 Task: Add Sprouts Lemon Snaps to the cart.
Action: Mouse pressed left at (24, 74)
Screenshot: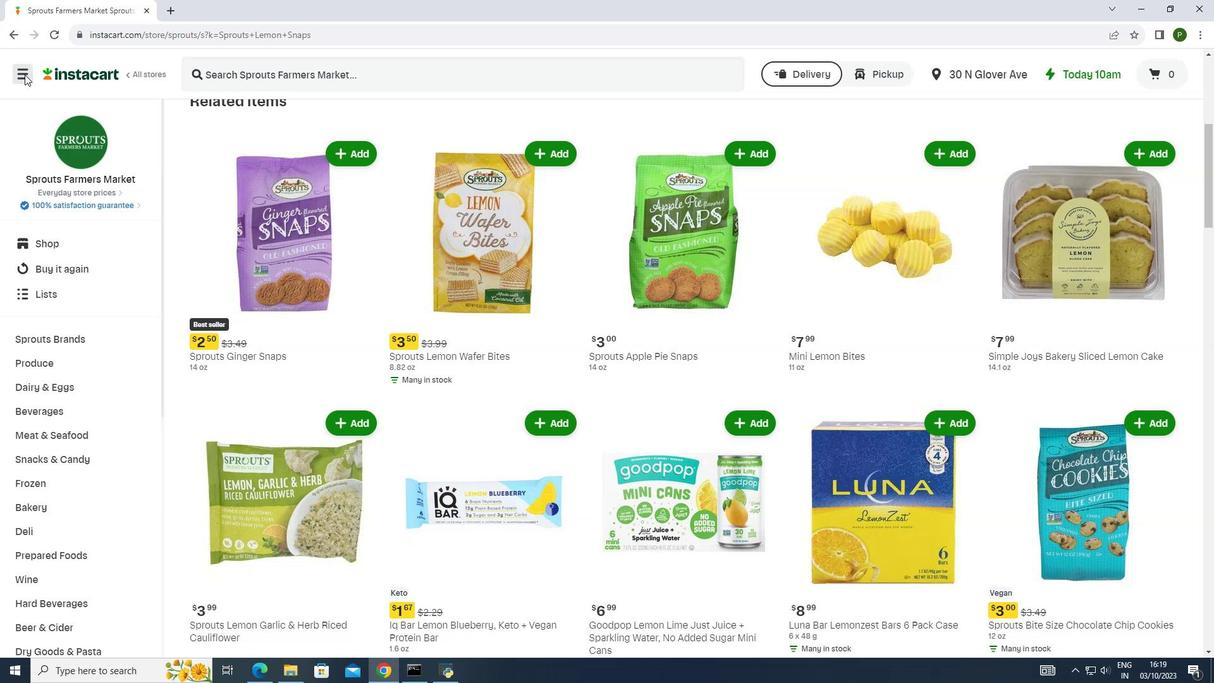
Action: Mouse moved to (73, 328)
Screenshot: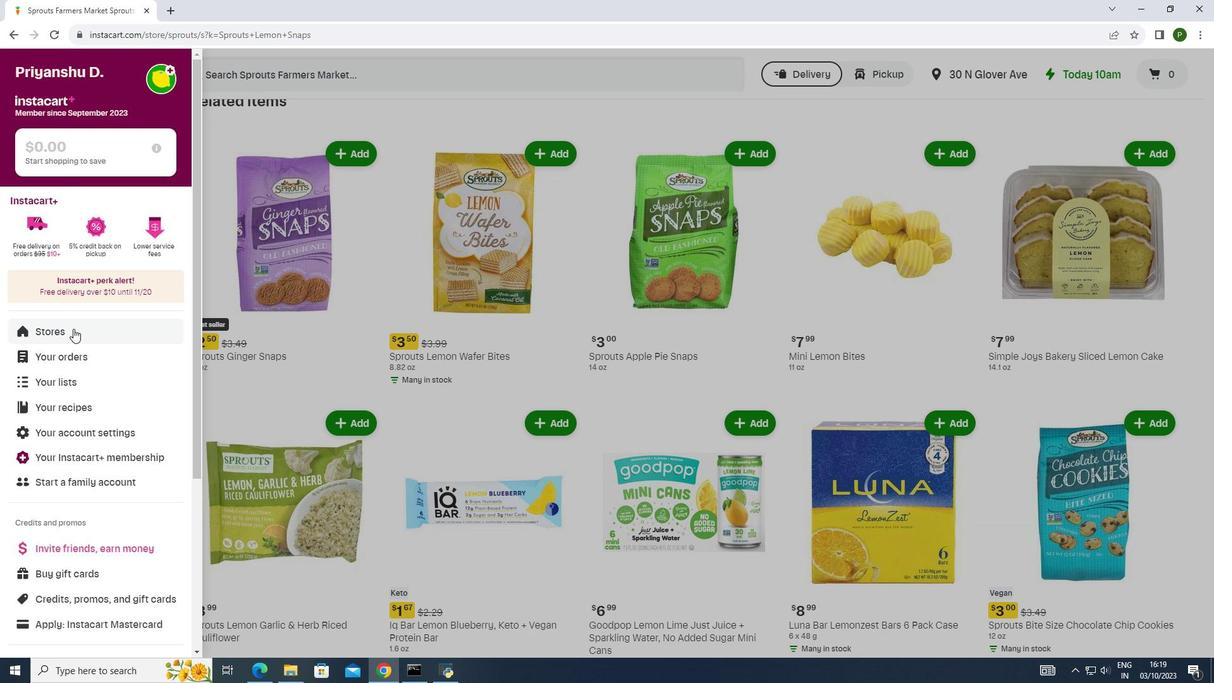 
Action: Mouse pressed left at (73, 328)
Screenshot: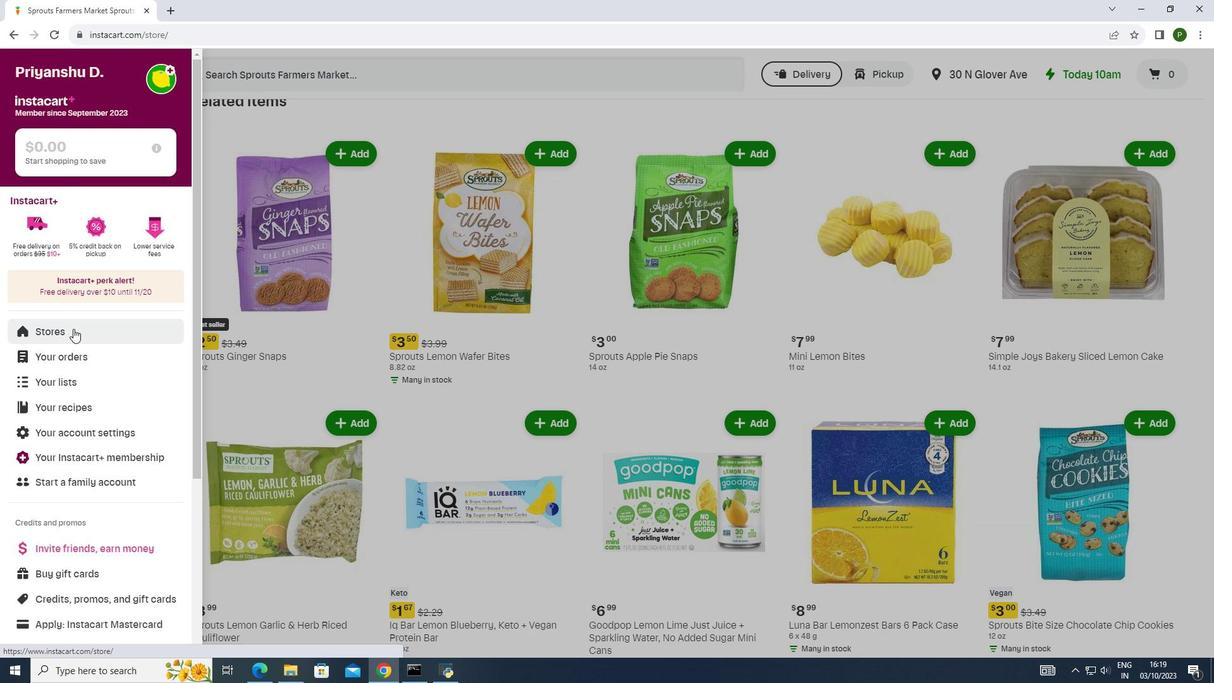 
Action: Mouse moved to (286, 117)
Screenshot: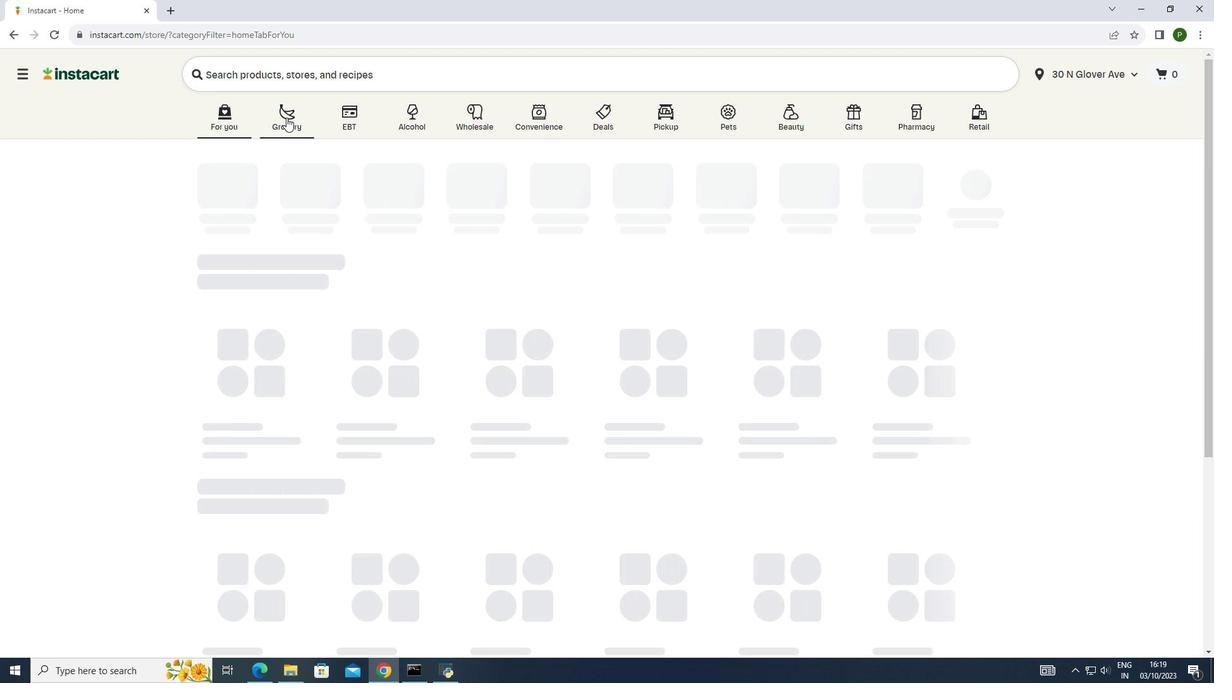 
Action: Mouse pressed left at (286, 117)
Screenshot: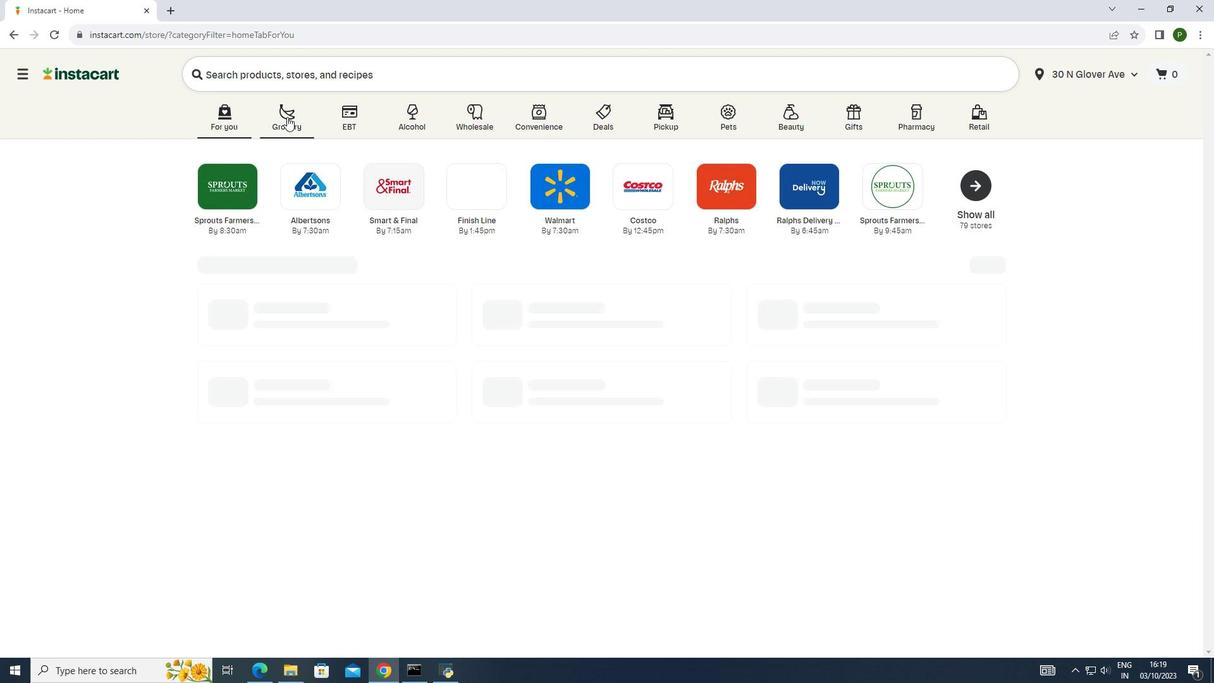 
Action: Mouse moved to (635, 172)
Screenshot: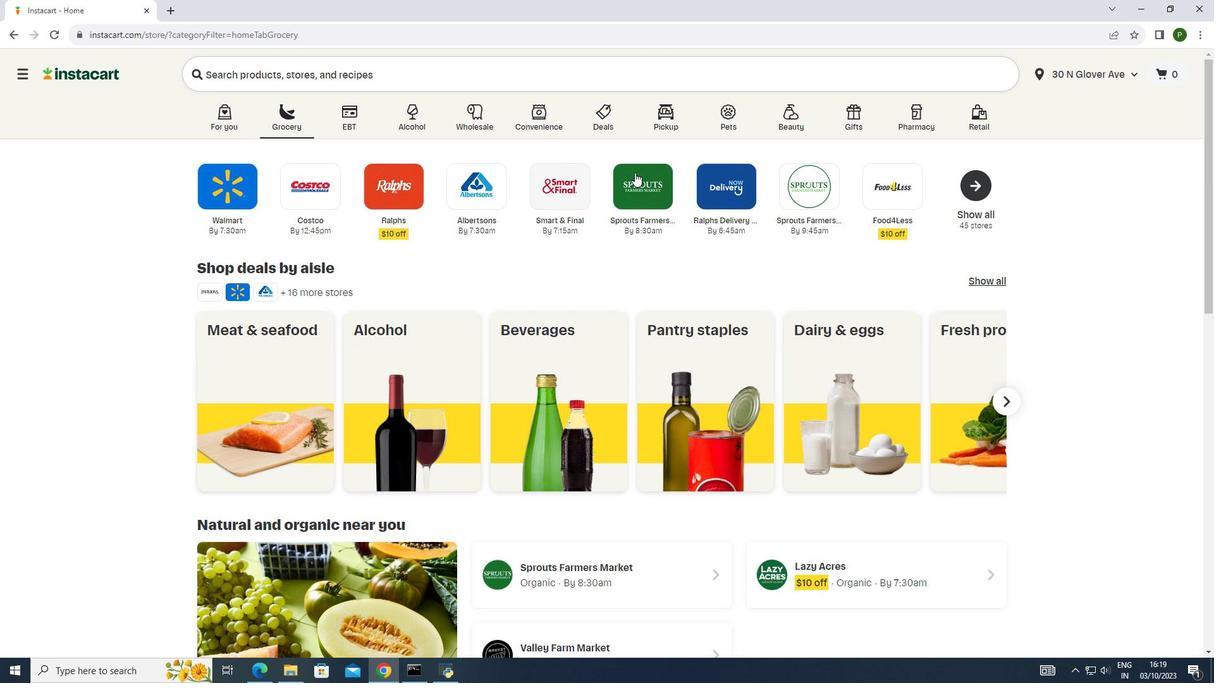 
Action: Mouse pressed left at (635, 172)
Screenshot: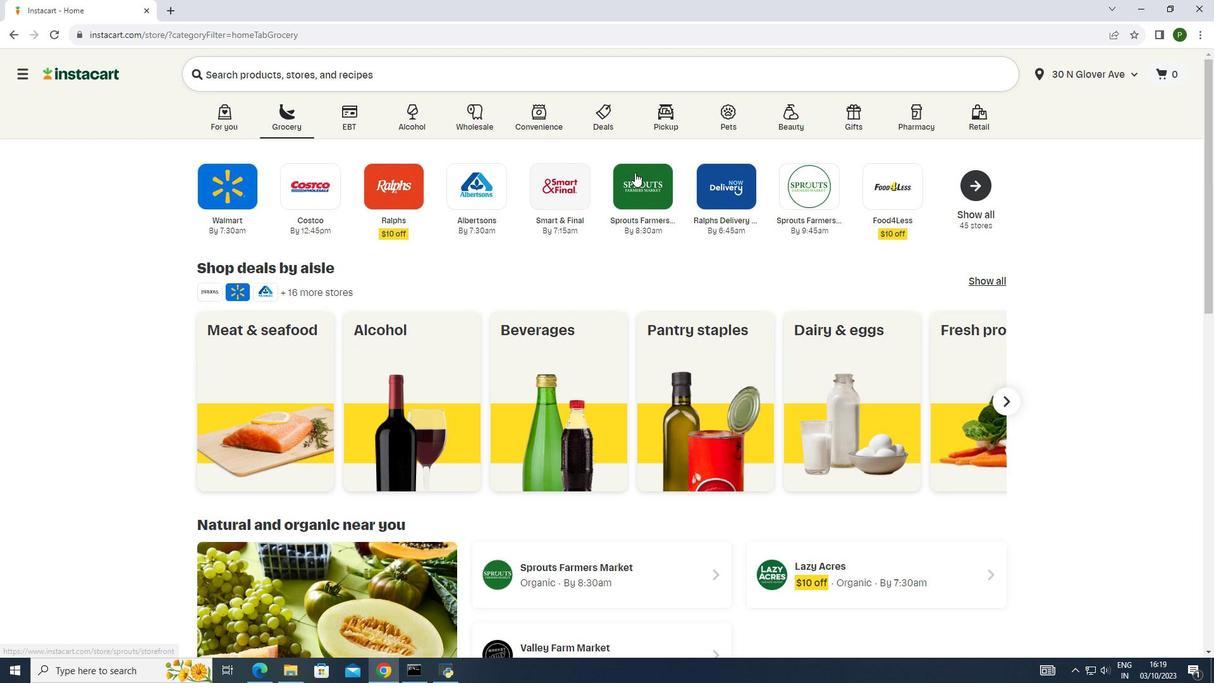 
Action: Mouse moved to (84, 333)
Screenshot: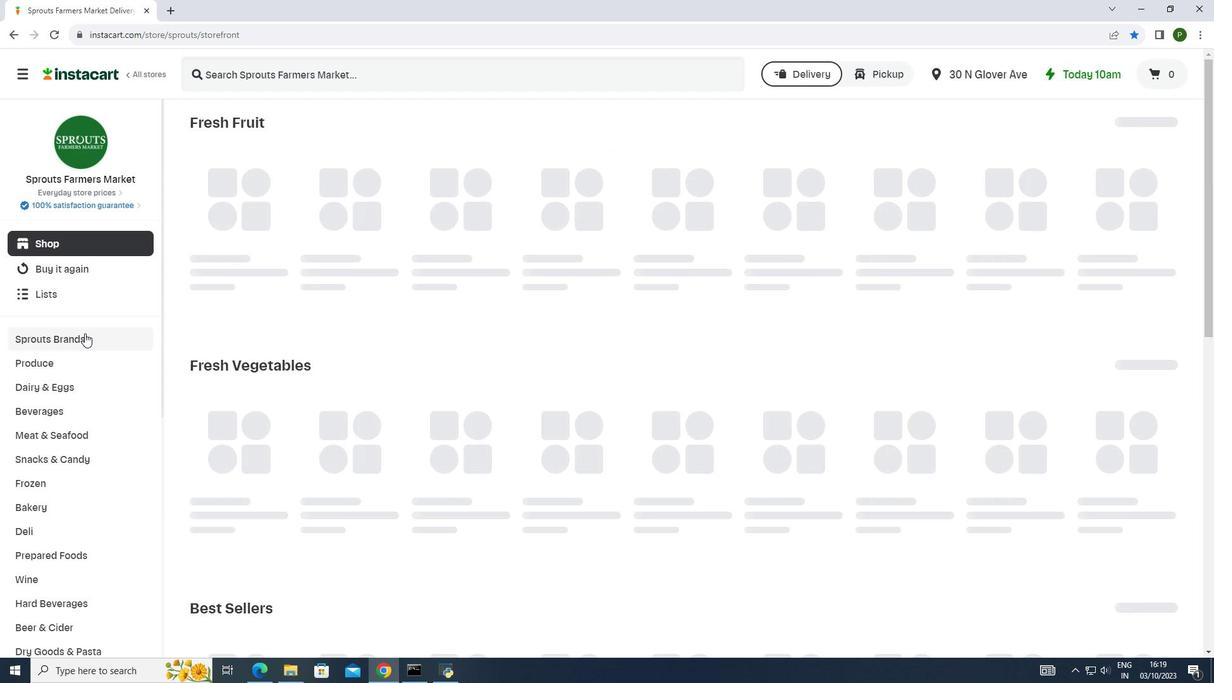 
Action: Mouse pressed left at (84, 333)
Screenshot: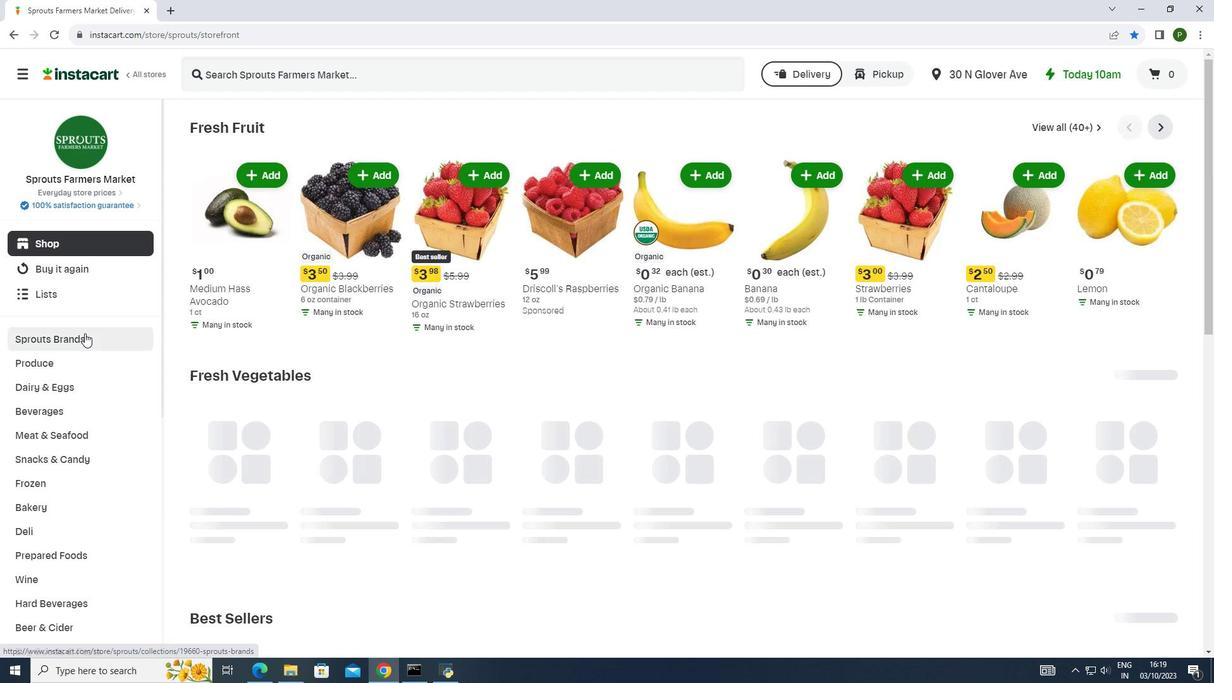 
Action: Mouse moved to (54, 433)
Screenshot: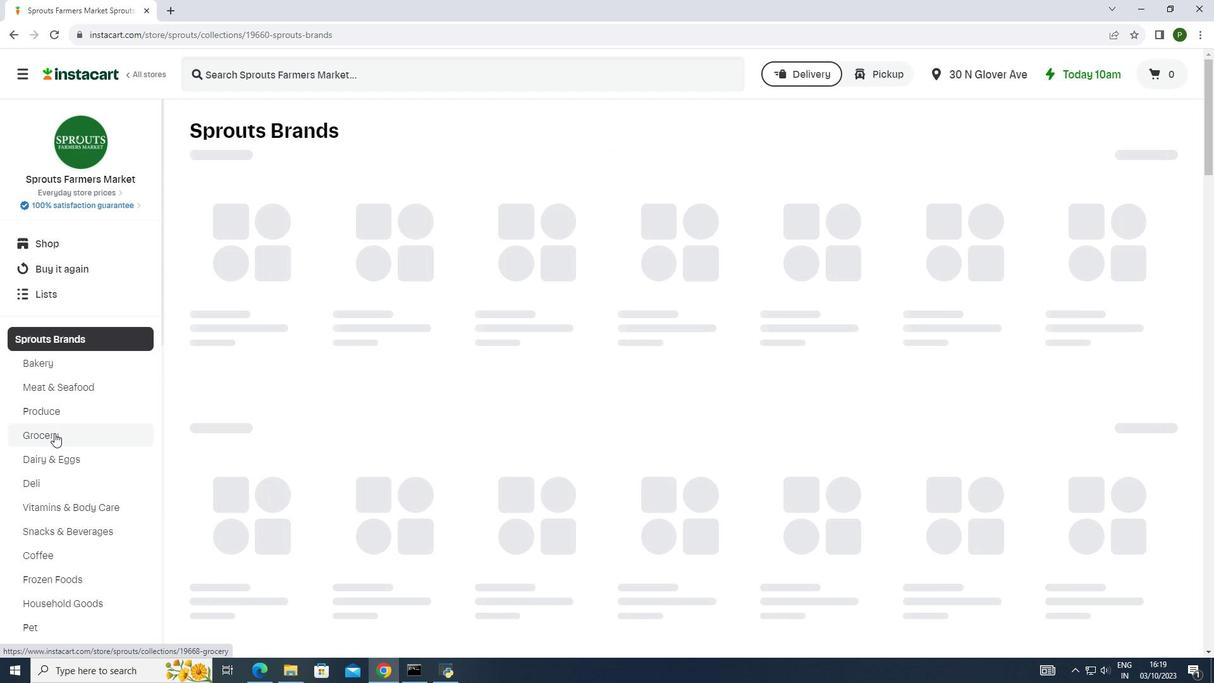 
Action: Mouse pressed left at (54, 433)
Screenshot: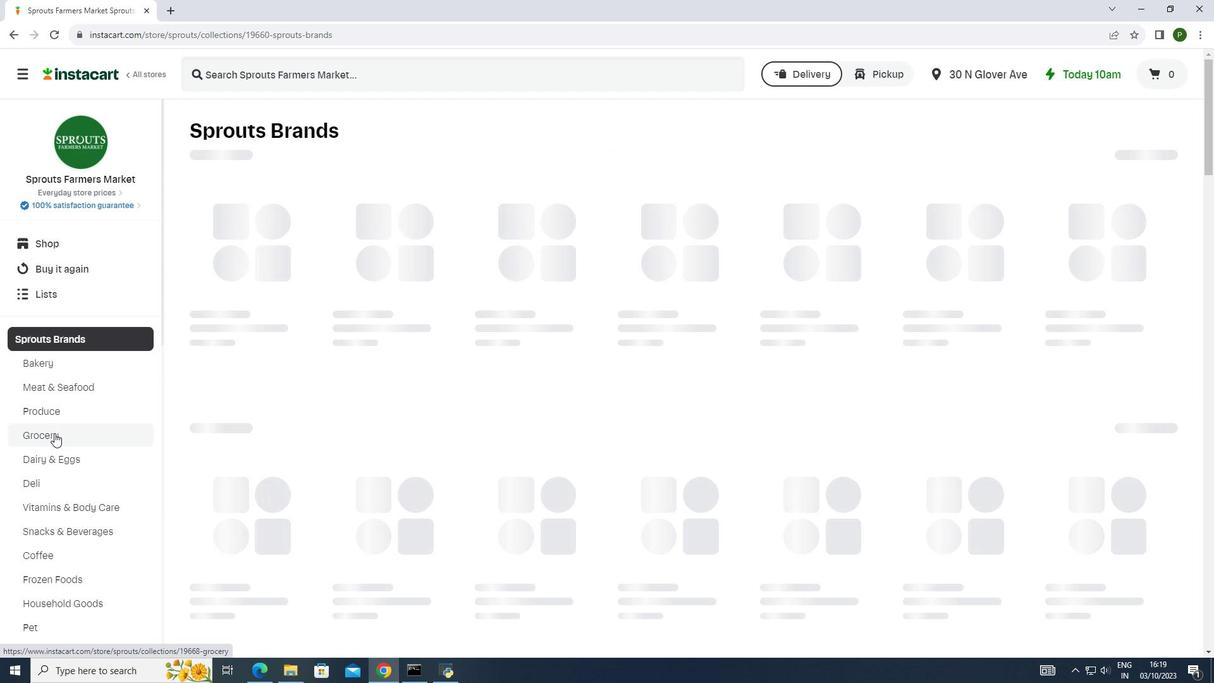 
Action: Mouse moved to (337, 281)
Screenshot: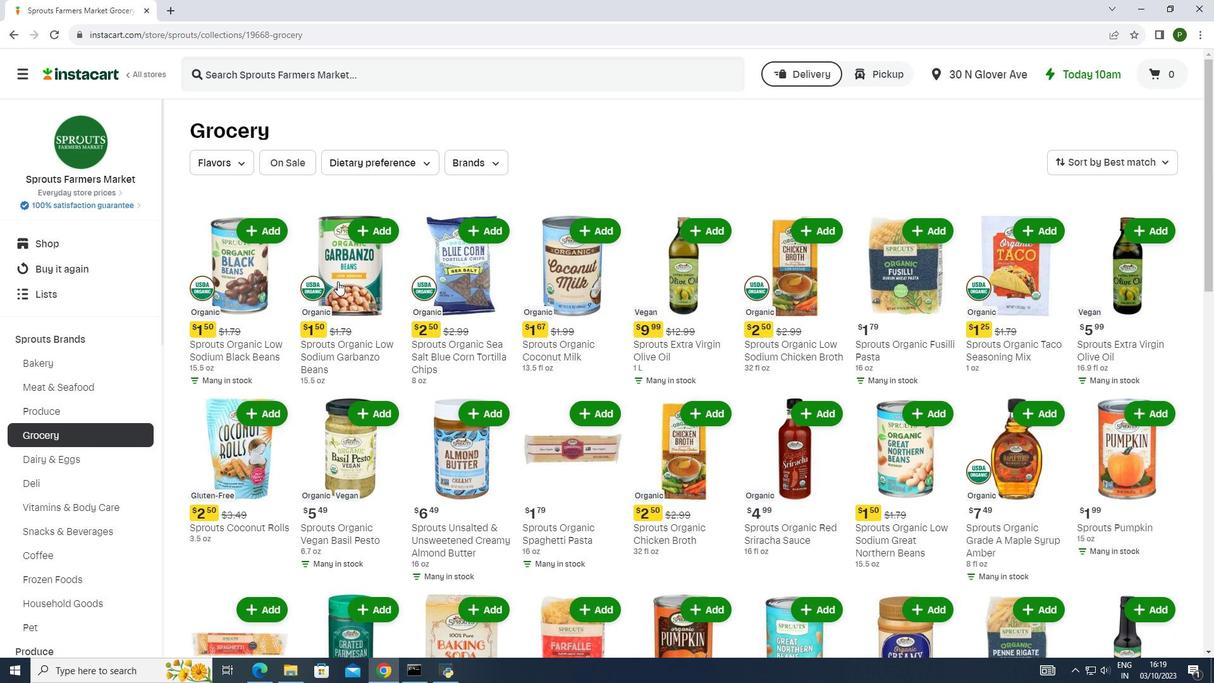 
Action: Mouse scrolled (337, 280) with delta (0, 0)
Screenshot: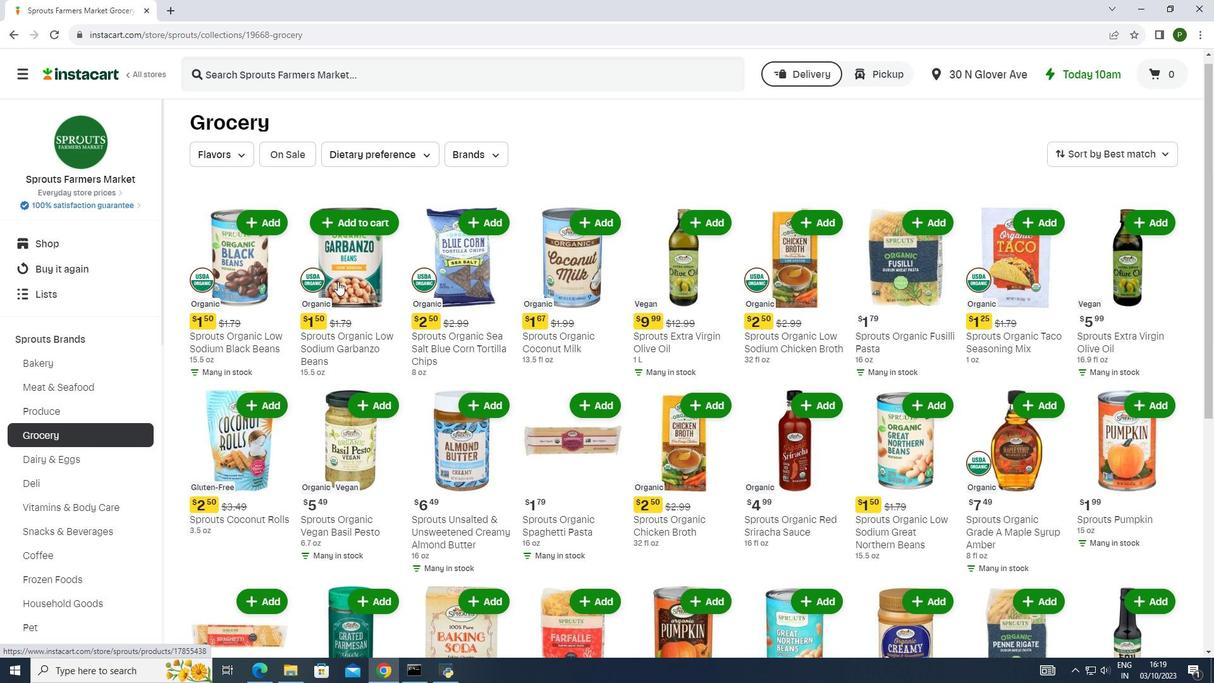 
Action: Mouse scrolled (337, 280) with delta (0, 0)
Screenshot: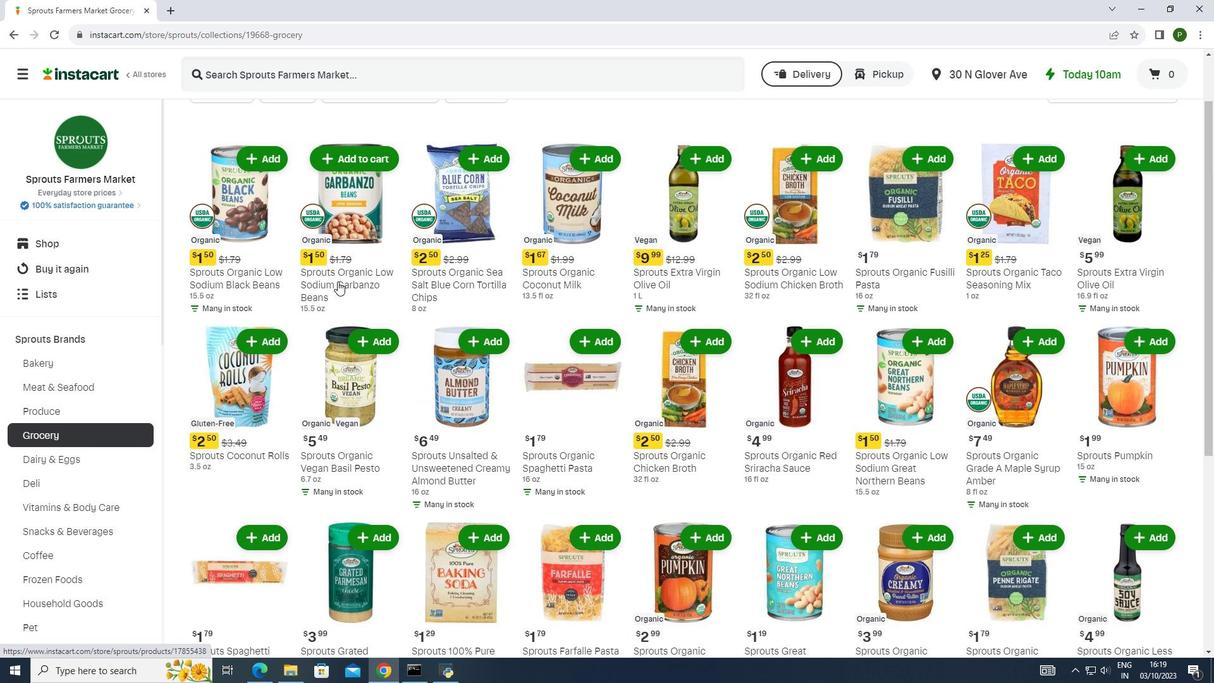 
Action: Mouse scrolled (337, 280) with delta (0, 0)
Screenshot: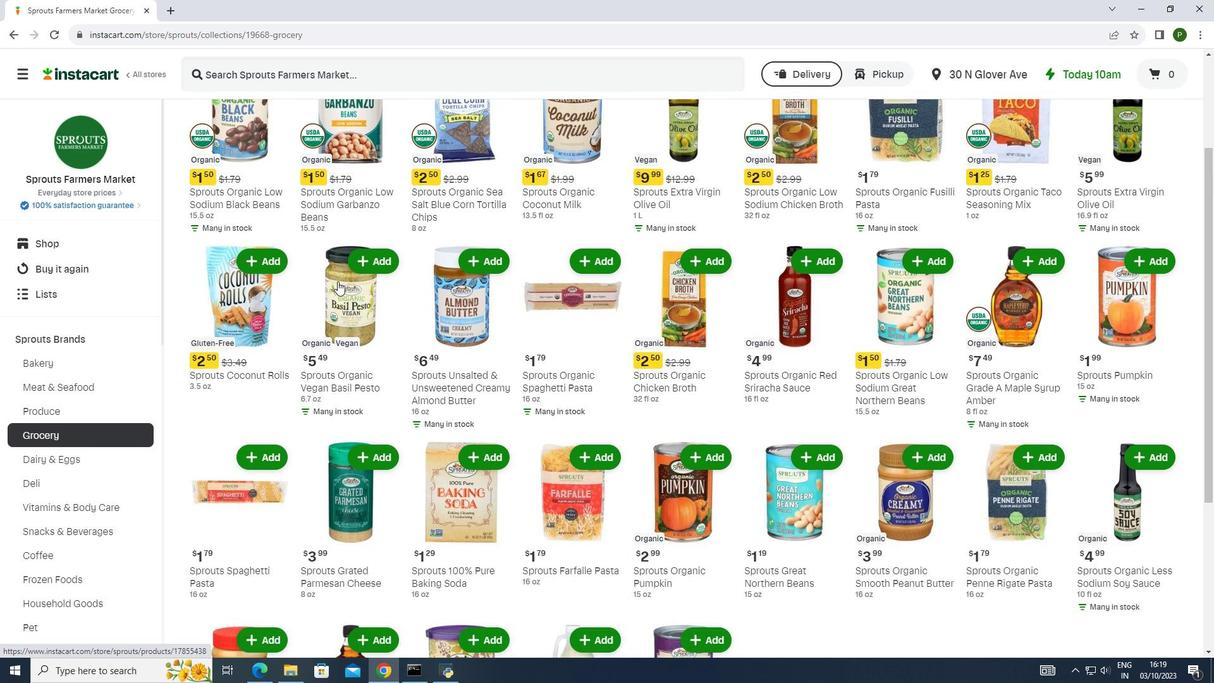 
Action: Mouse moved to (342, 285)
Screenshot: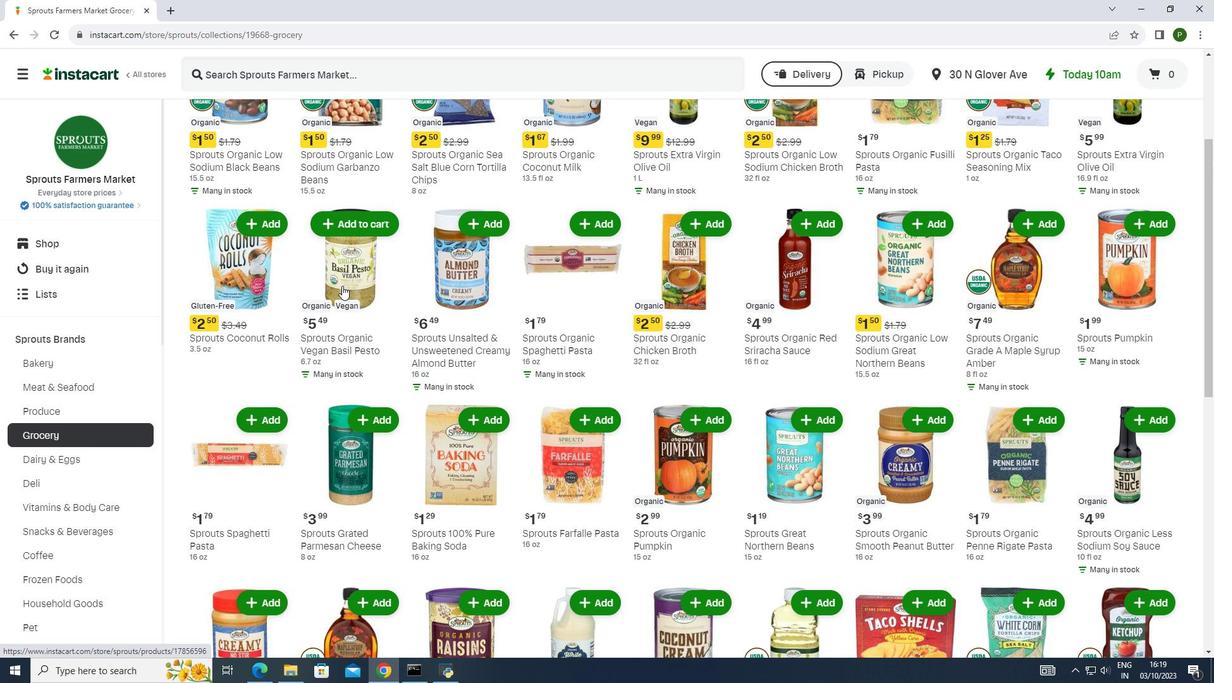 
Action: Mouse scrolled (342, 285) with delta (0, 0)
Screenshot: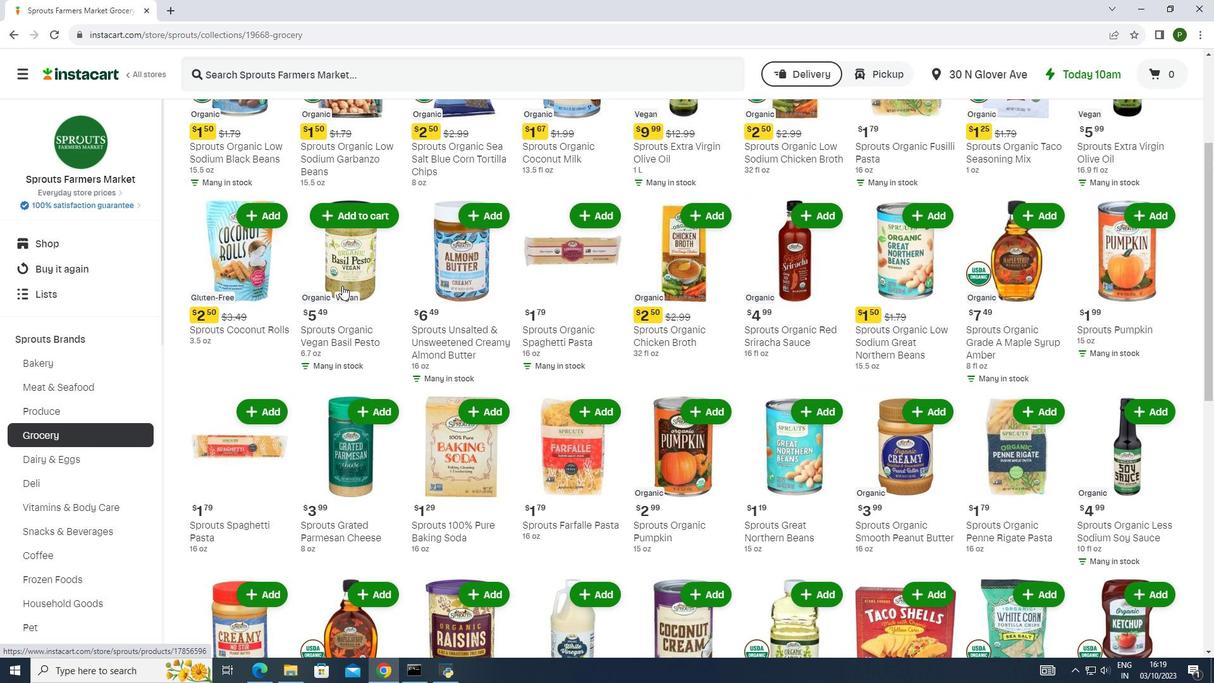 
Action: Mouse scrolled (342, 285) with delta (0, 0)
Screenshot: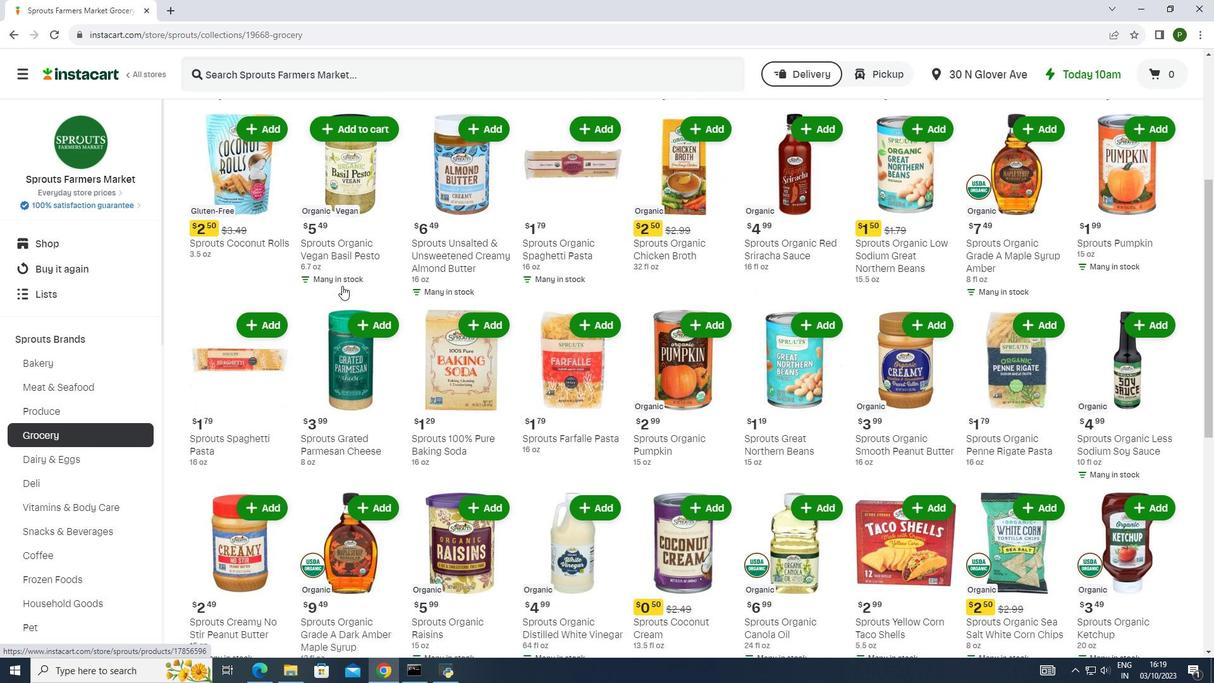 
Action: Mouse scrolled (342, 285) with delta (0, 0)
Screenshot: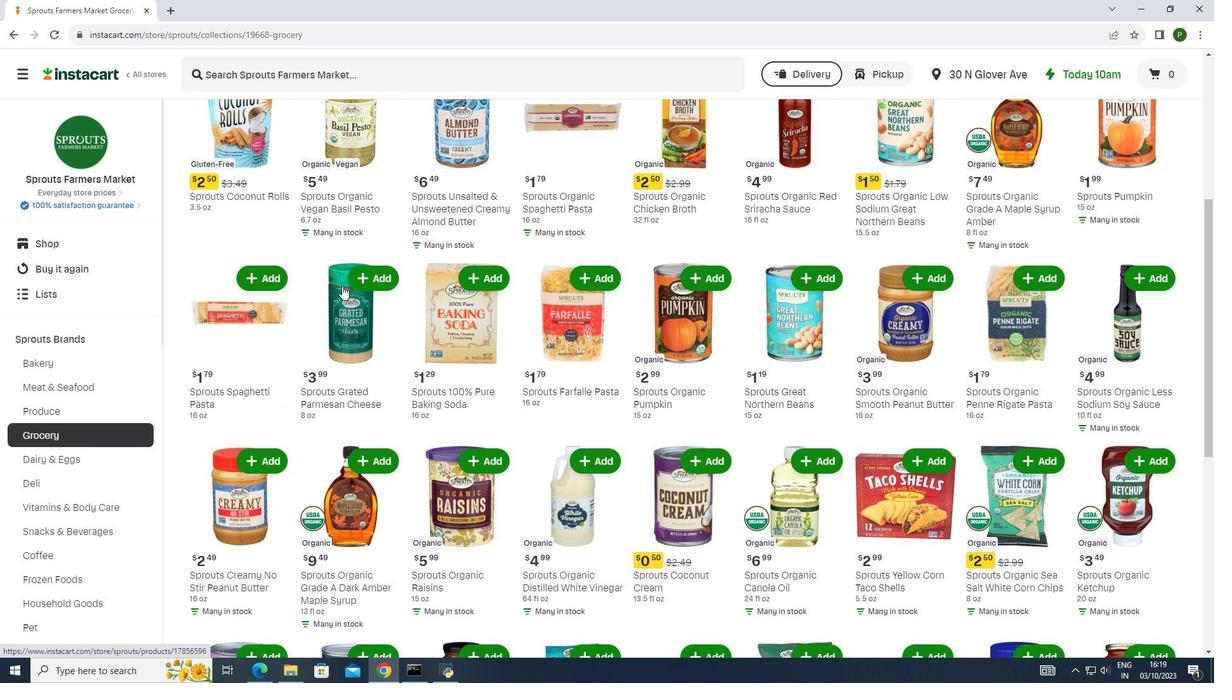 
Action: Mouse scrolled (342, 285) with delta (0, 0)
Screenshot: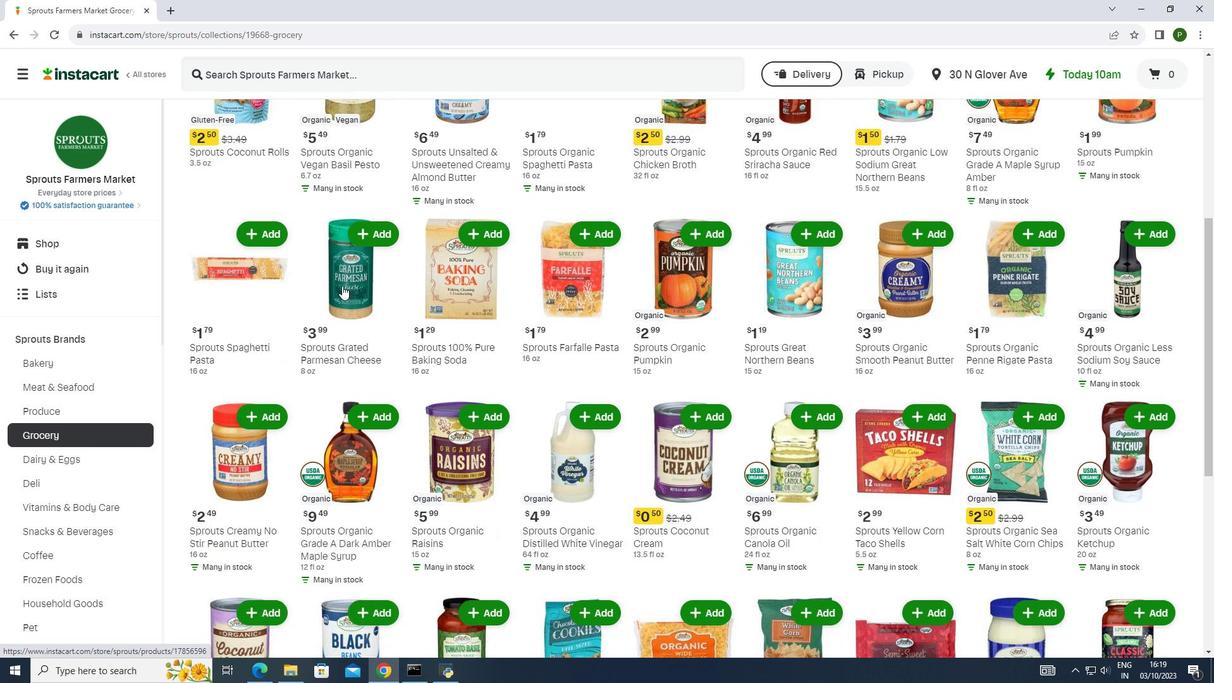 
Action: Mouse scrolled (342, 285) with delta (0, 0)
Screenshot: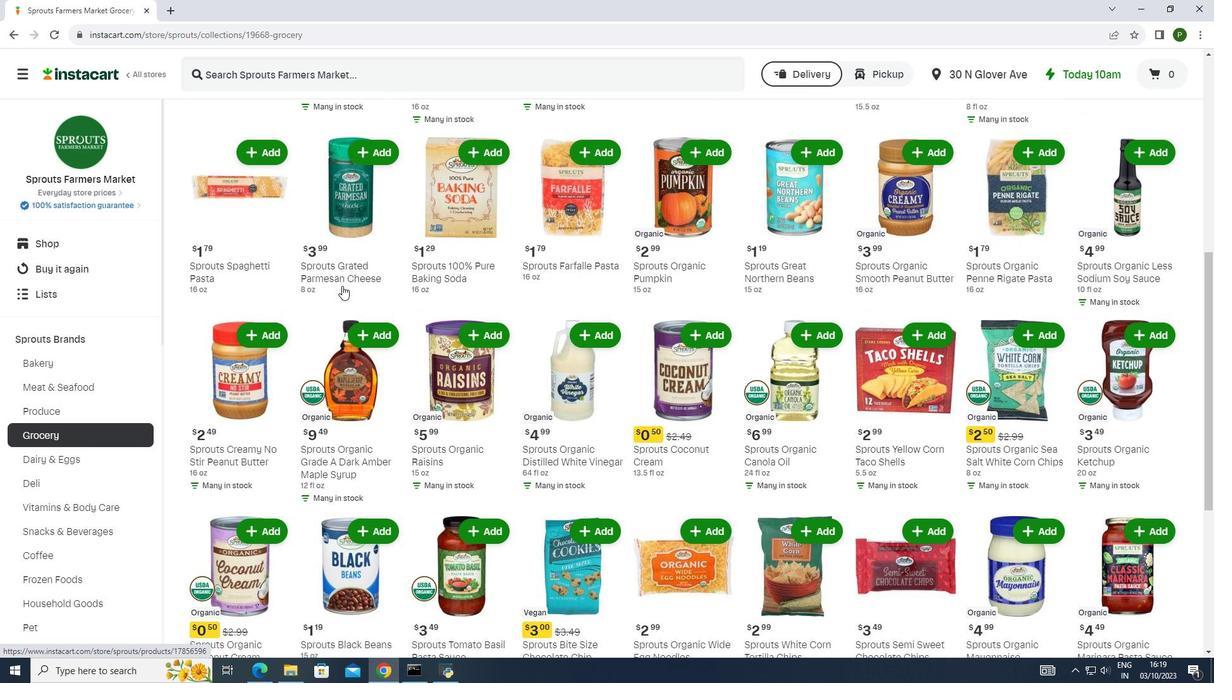 
Action: Mouse scrolled (342, 285) with delta (0, 0)
Screenshot: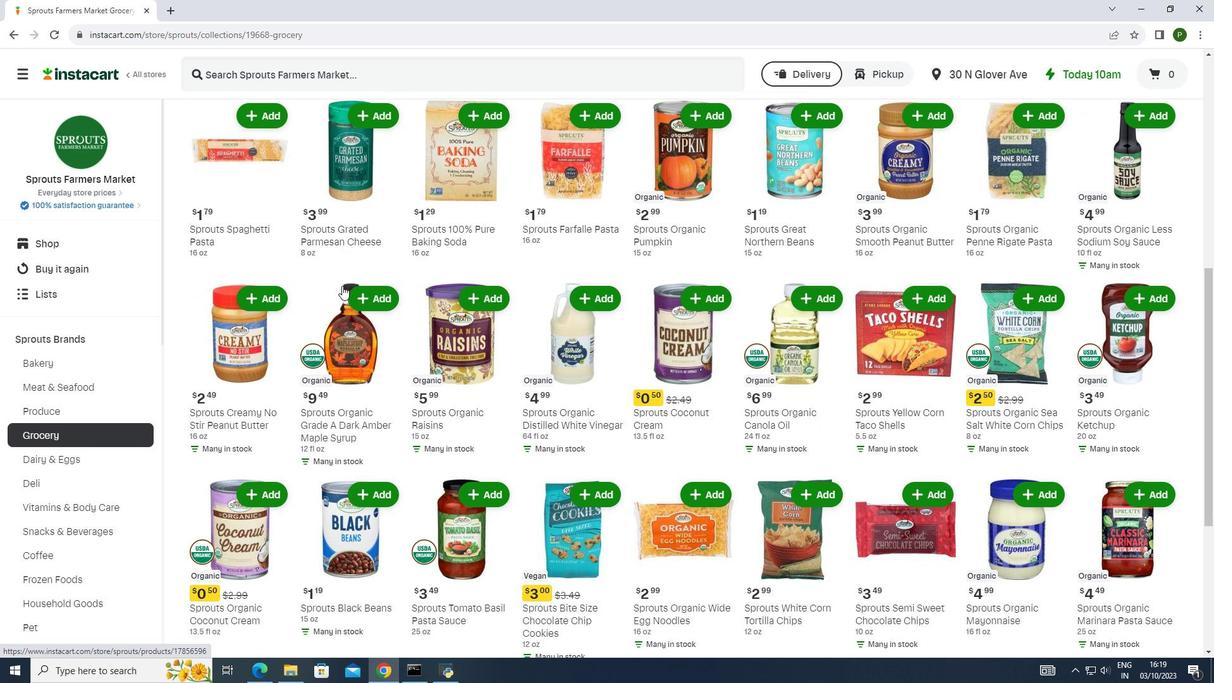 
Action: Mouse scrolled (342, 285) with delta (0, 0)
Screenshot: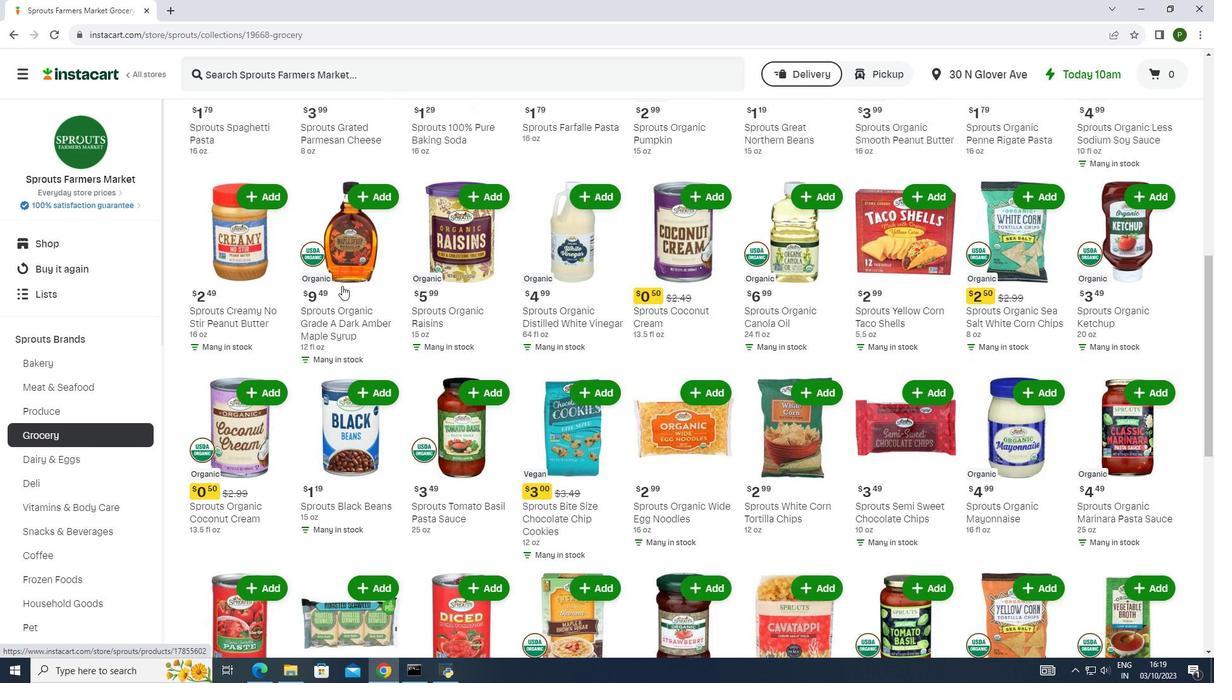 
Action: Mouse scrolled (342, 285) with delta (0, 0)
Screenshot: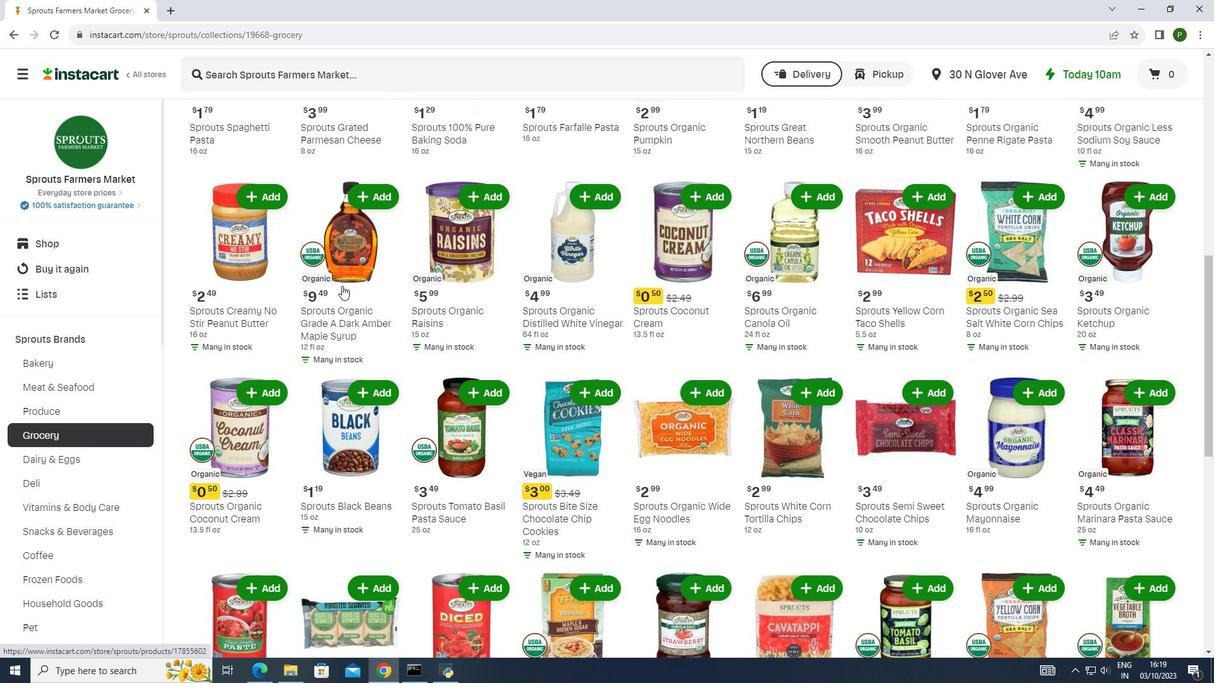 
Action: Mouse scrolled (342, 285) with delta (0, 0)
Screenshot: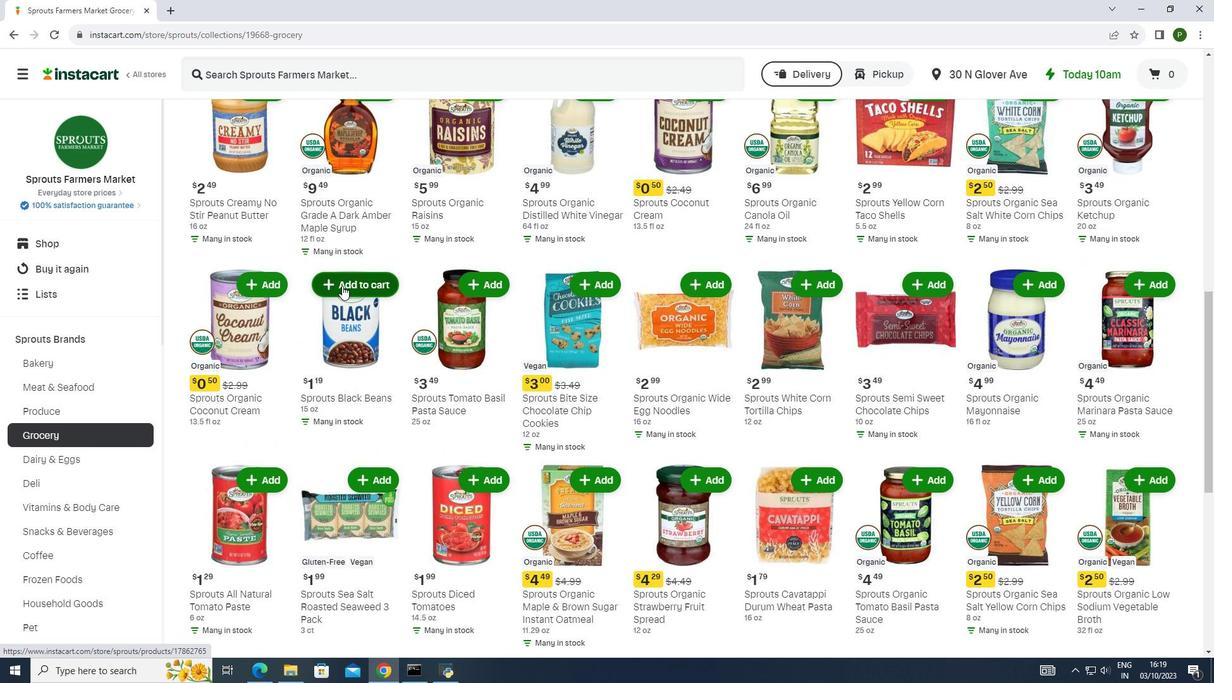 
Action: Mouse scrolled (342, 285) with delta (0, 0)
Screenshot: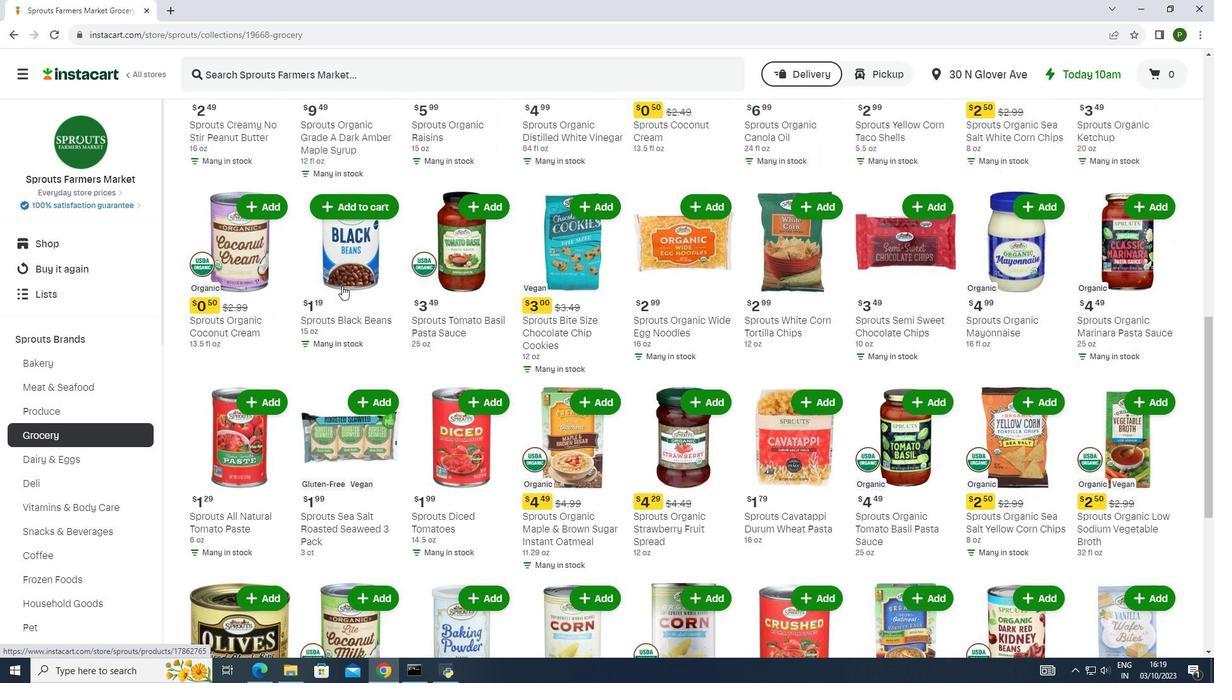 
Action: Mouse scrolled (342, 285) with delta (0, 0)
Screenshot: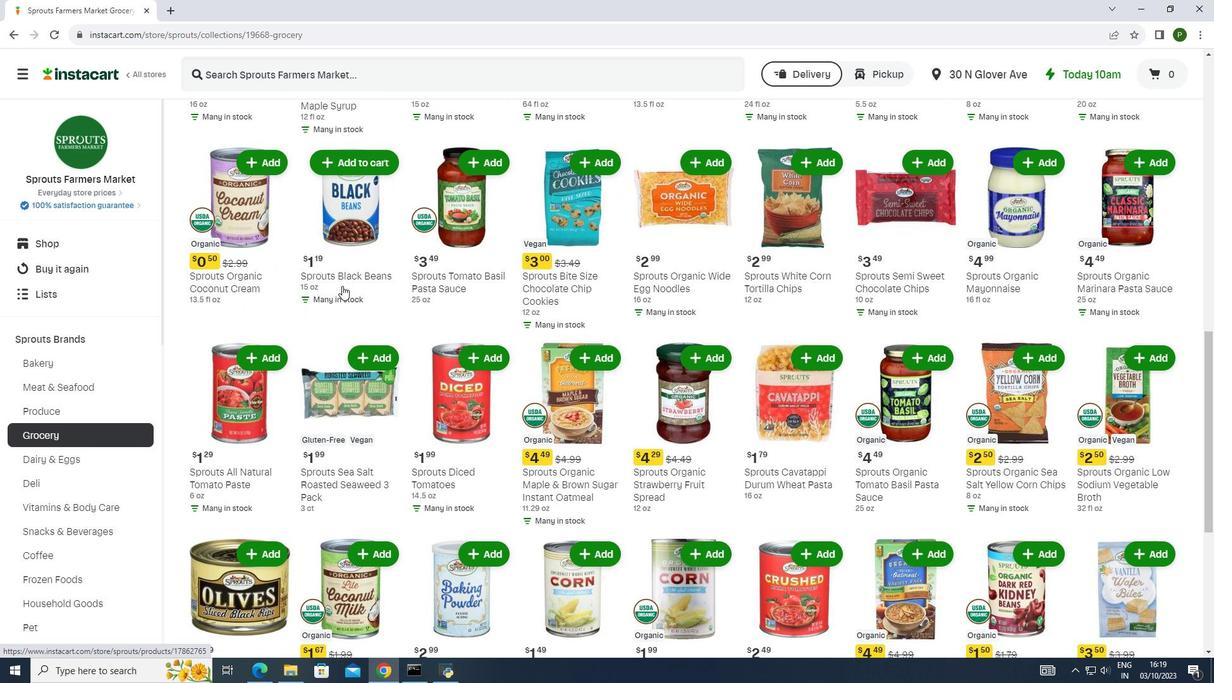 
Action: Mouse scrolled (342, 285) with delta (0, 0)
Screenshot: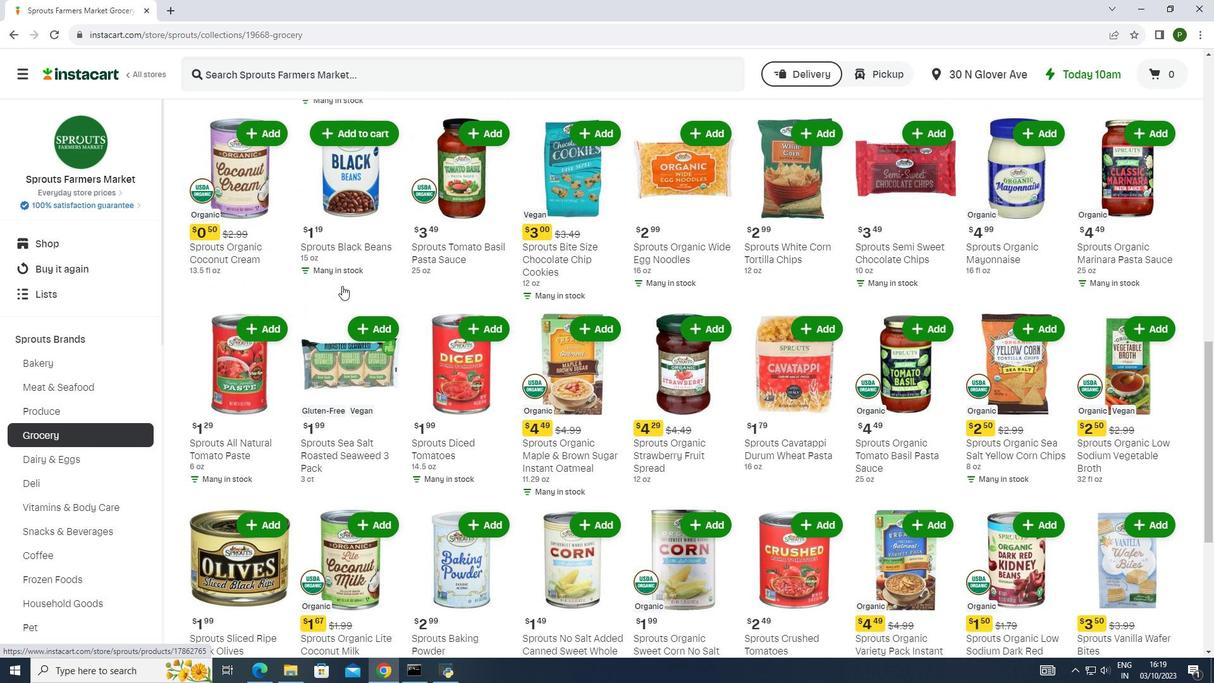 
Action: Mouse scrolled (342, 285) with delta (0, 0)
Screenshot: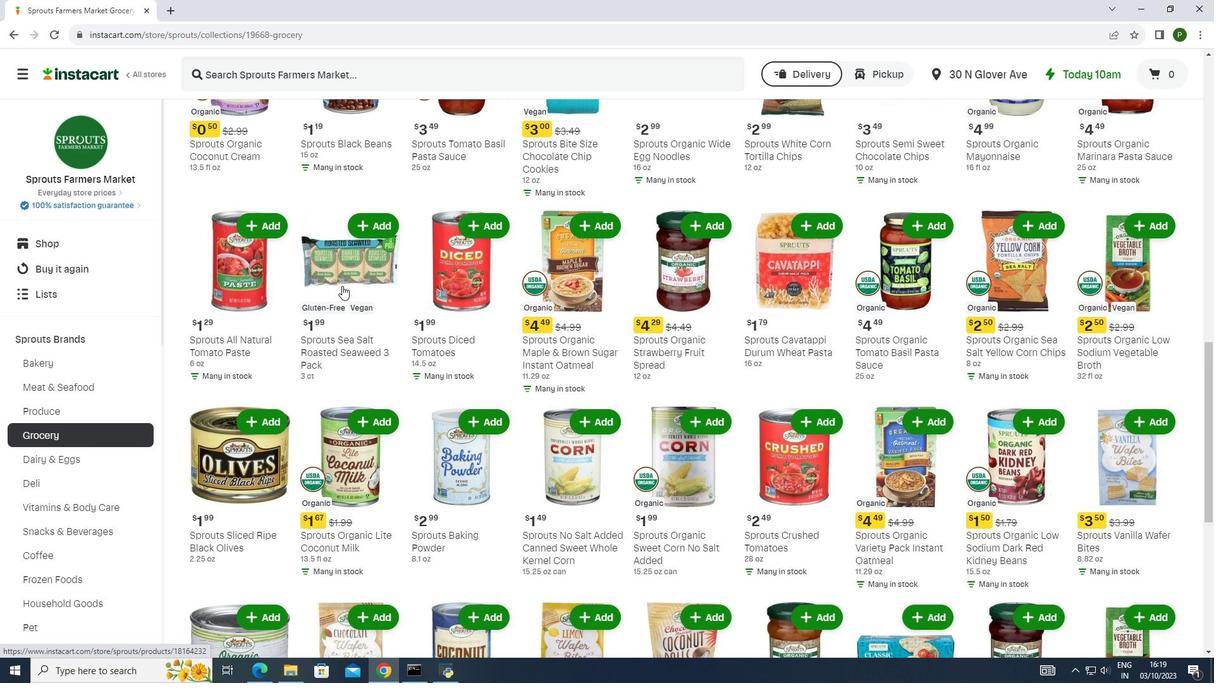 
Action: Mouse scrolled (342, 285) with delta (0, 0)
Screenshot: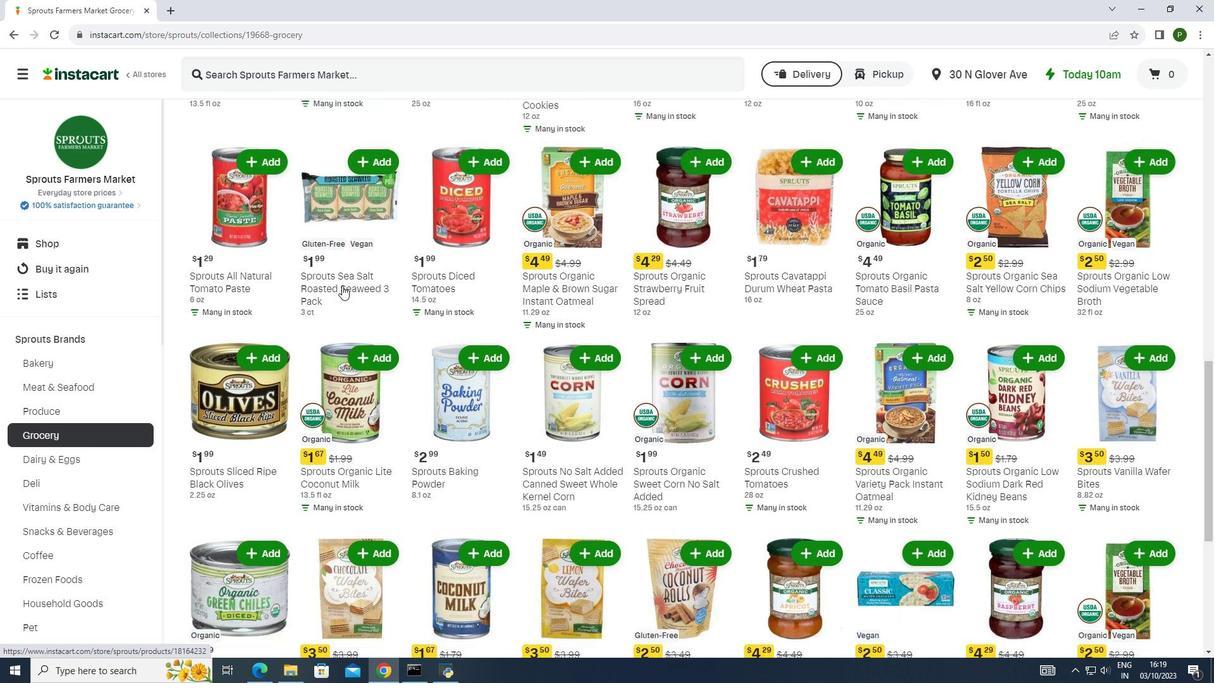 
Action: Mouse scrolled (342, 285) with delta (0, 0)
Screenshot: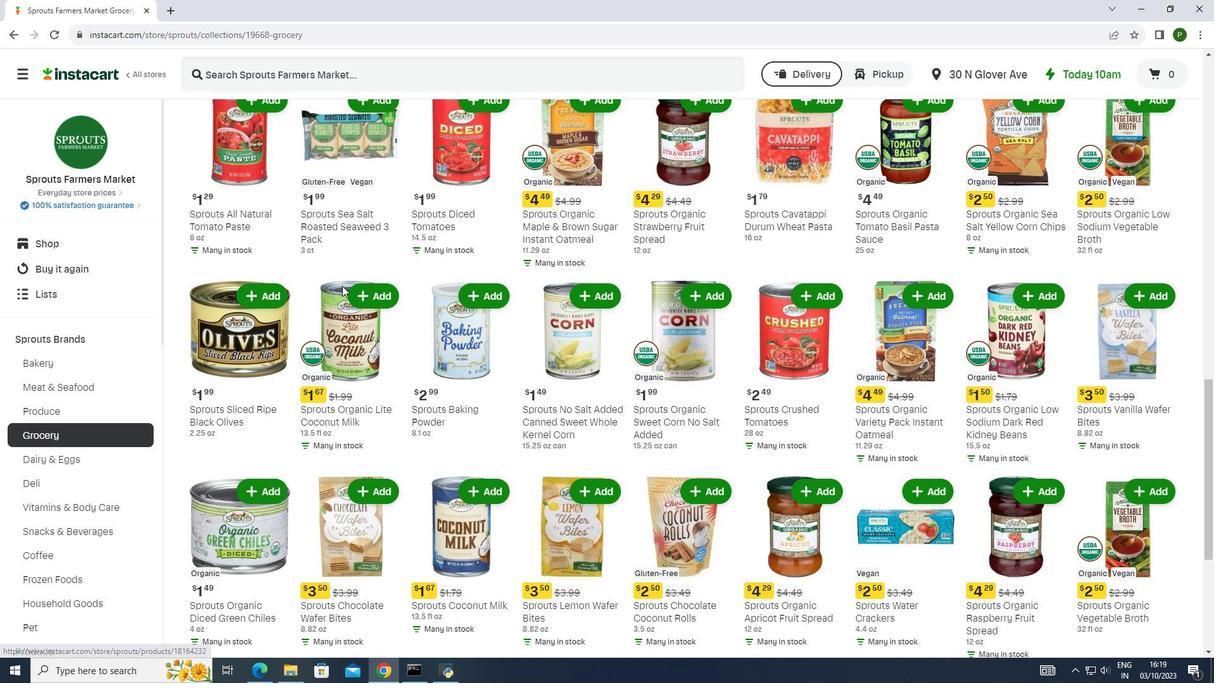 
Action: Mouse scrolled (342, 285) with delta (0, 0)
Screenshot: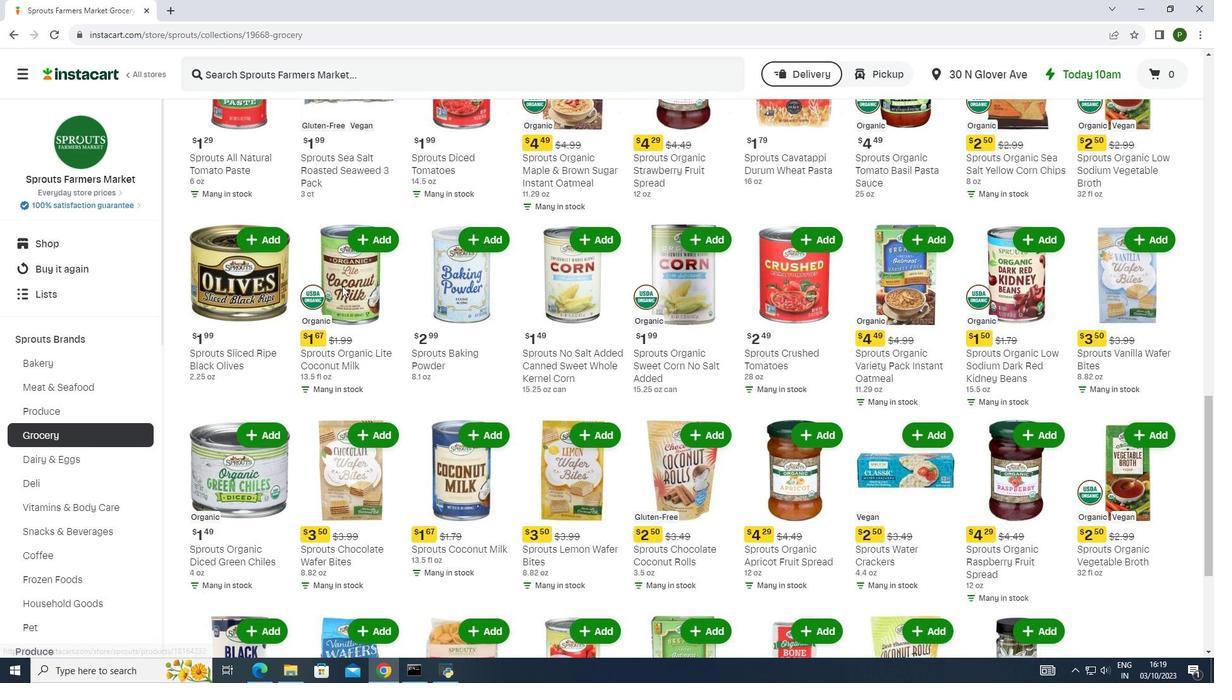 
Action: Mouse scrolled (342, 285) with delta (0, 0)
Screenshot: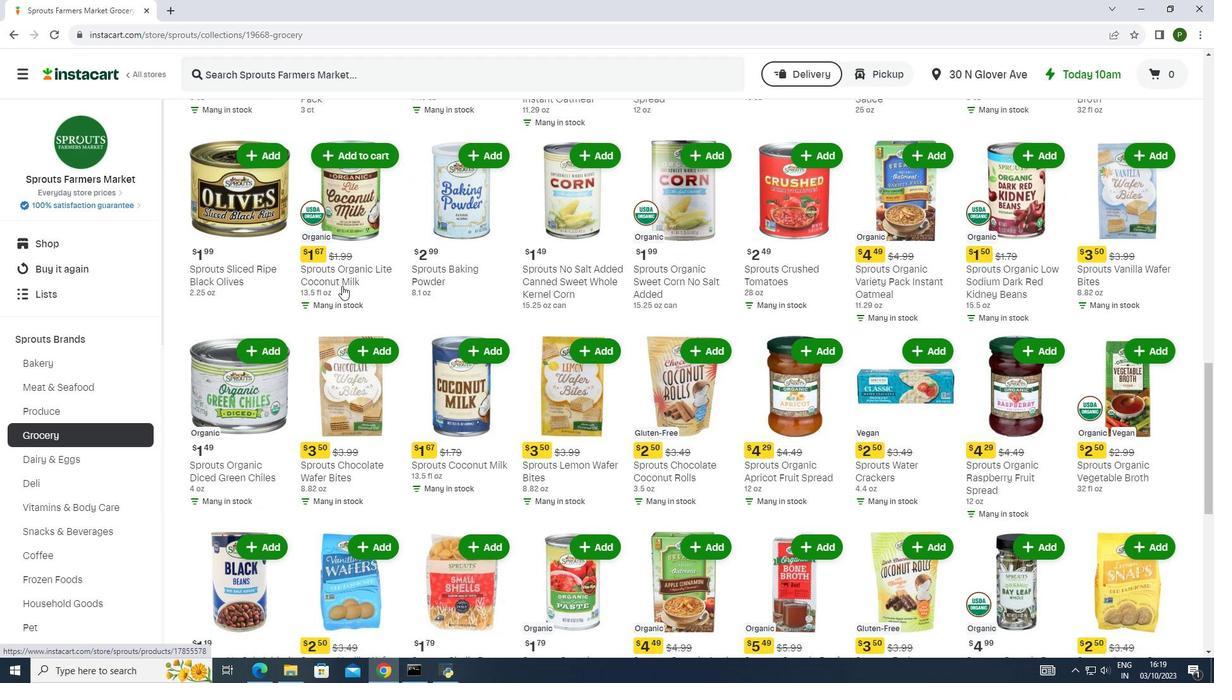 
Action: Mouse scrolled (342, 285) with delta (0, 0)
Screenshot: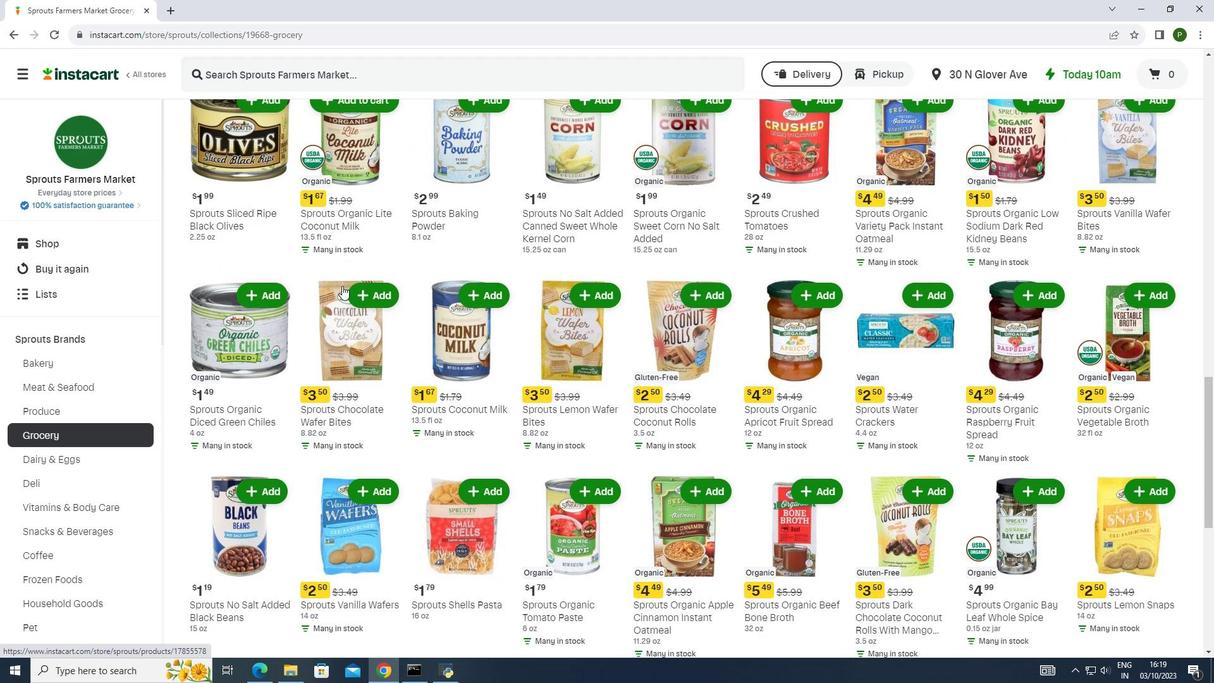 
Action: Mouse scrolled (342, 286) with delta (0, 0)
Screenshot: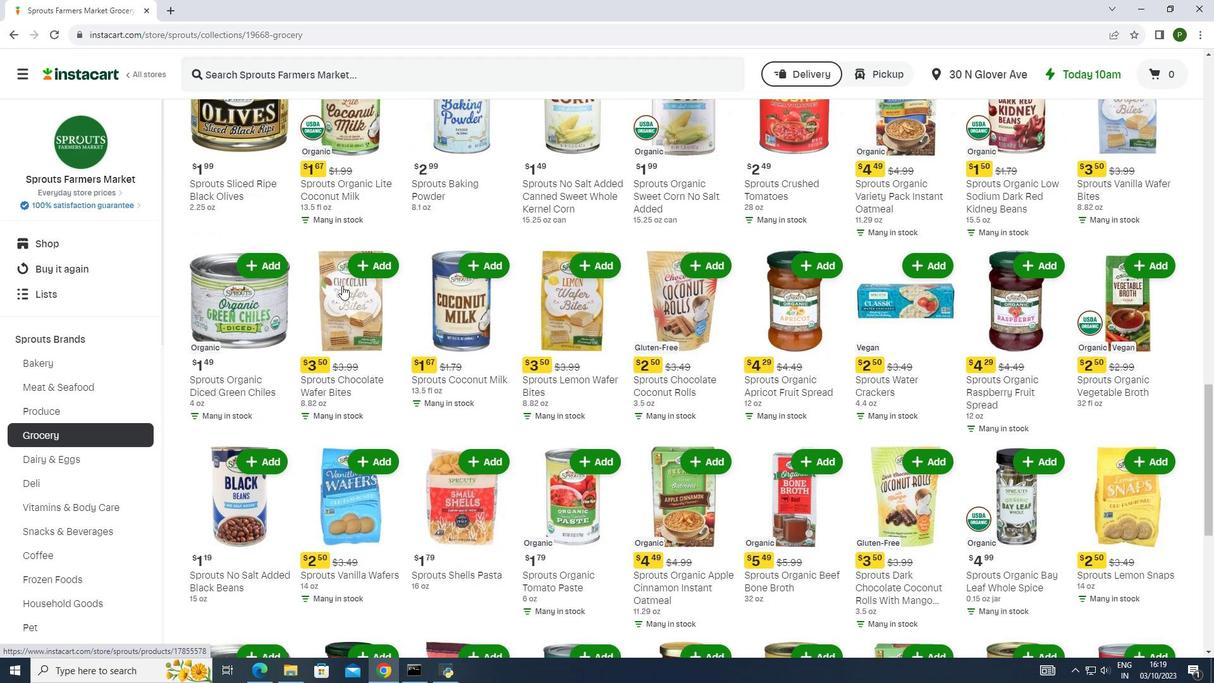 
Action: Mouse scrolled (342, 285) with delta (0, 0)
Screenshot: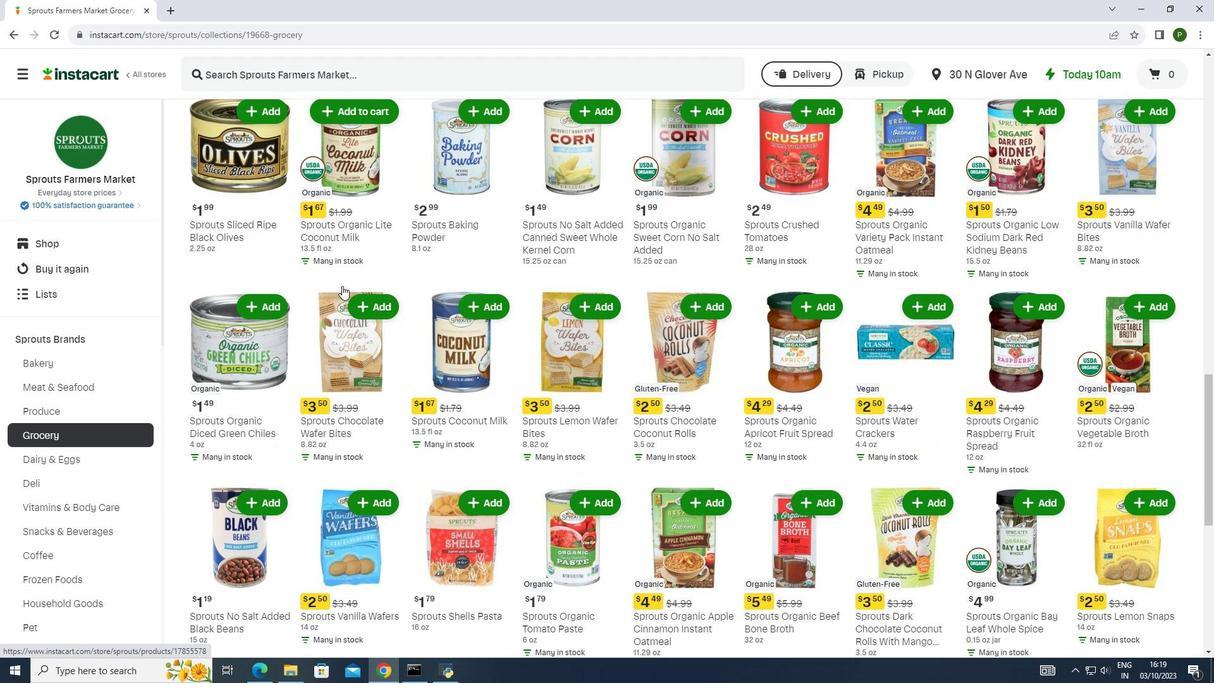 
Action: Mouse scrolled (342, 285) with delta (0, 0)
Screenshot: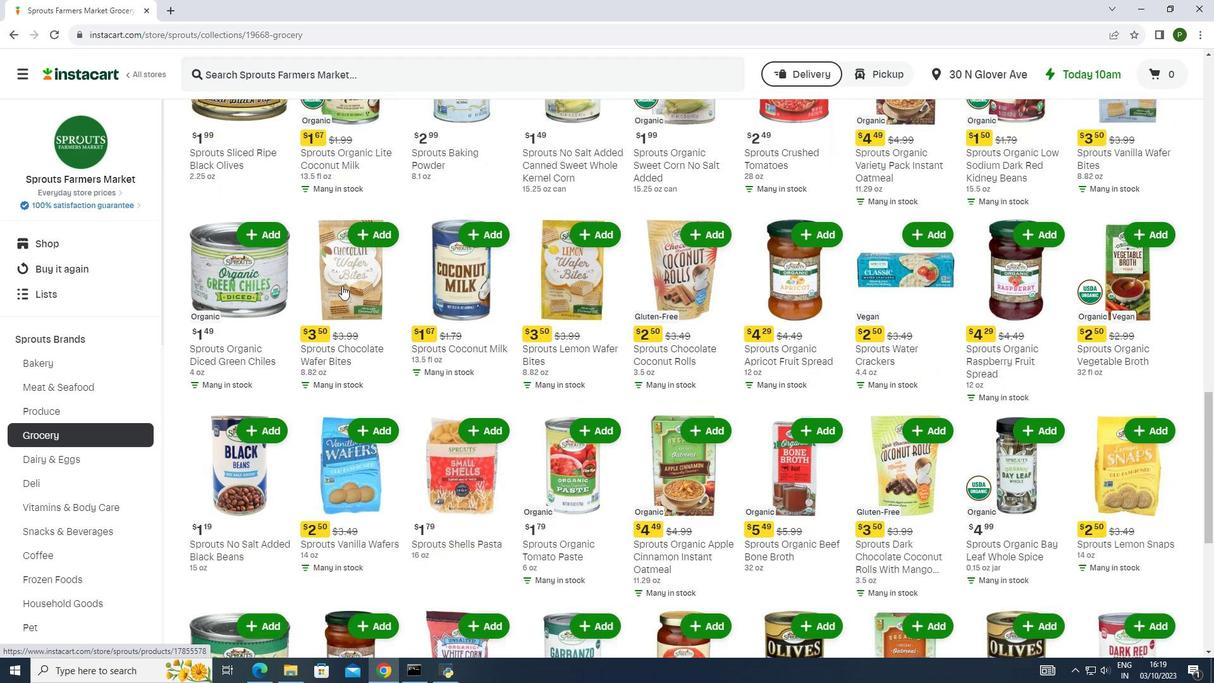 
Action: Mouse scrolled (342, 285) with delta (0, 0)
Screenshot: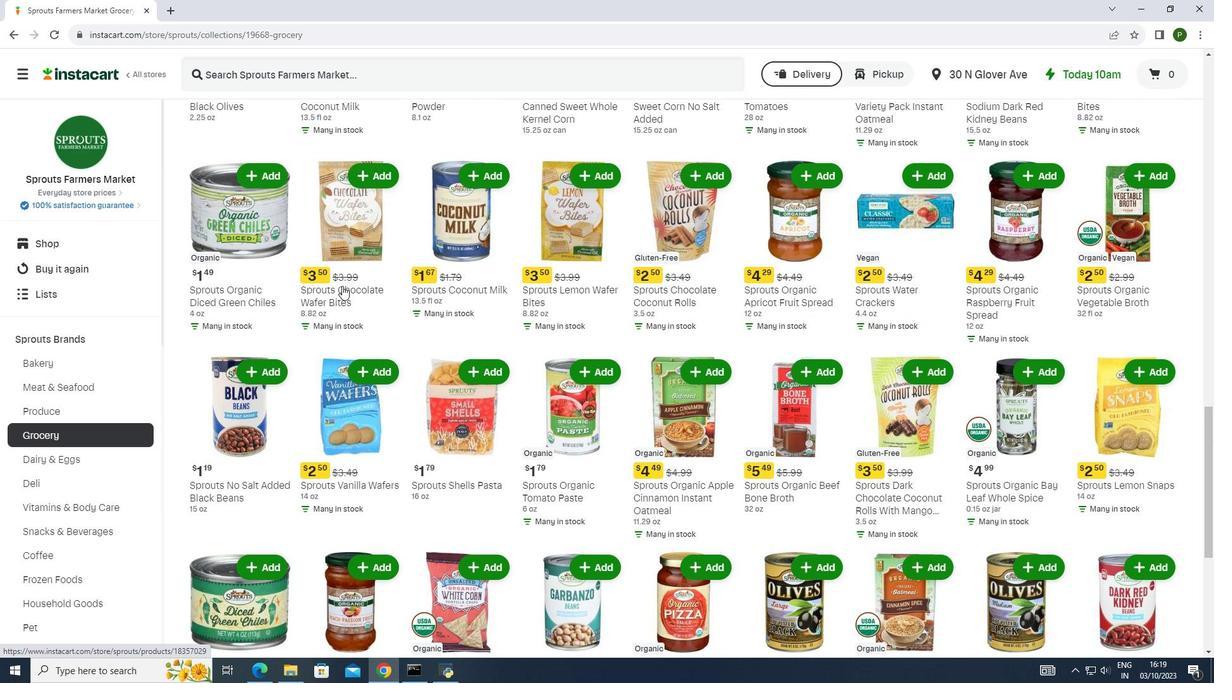 
Action: Mouse moved to (1127, 308)
Screenshot: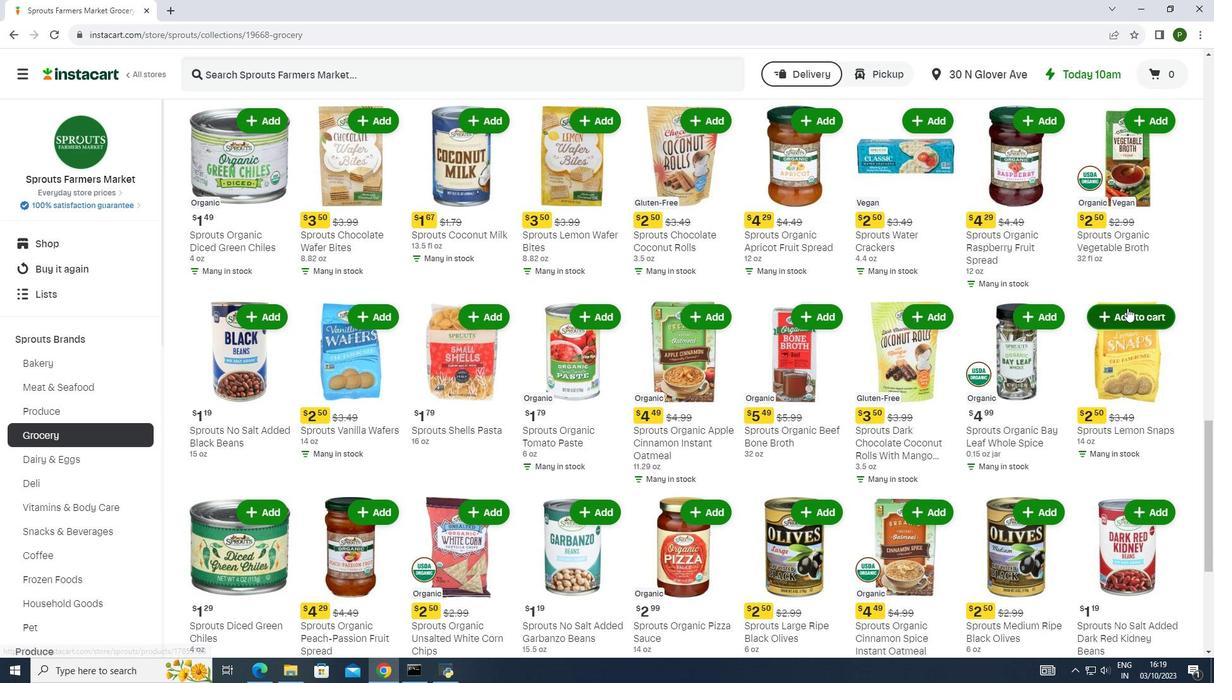 
Action: Mouse pressed left at (1127, 308)
Screenshot: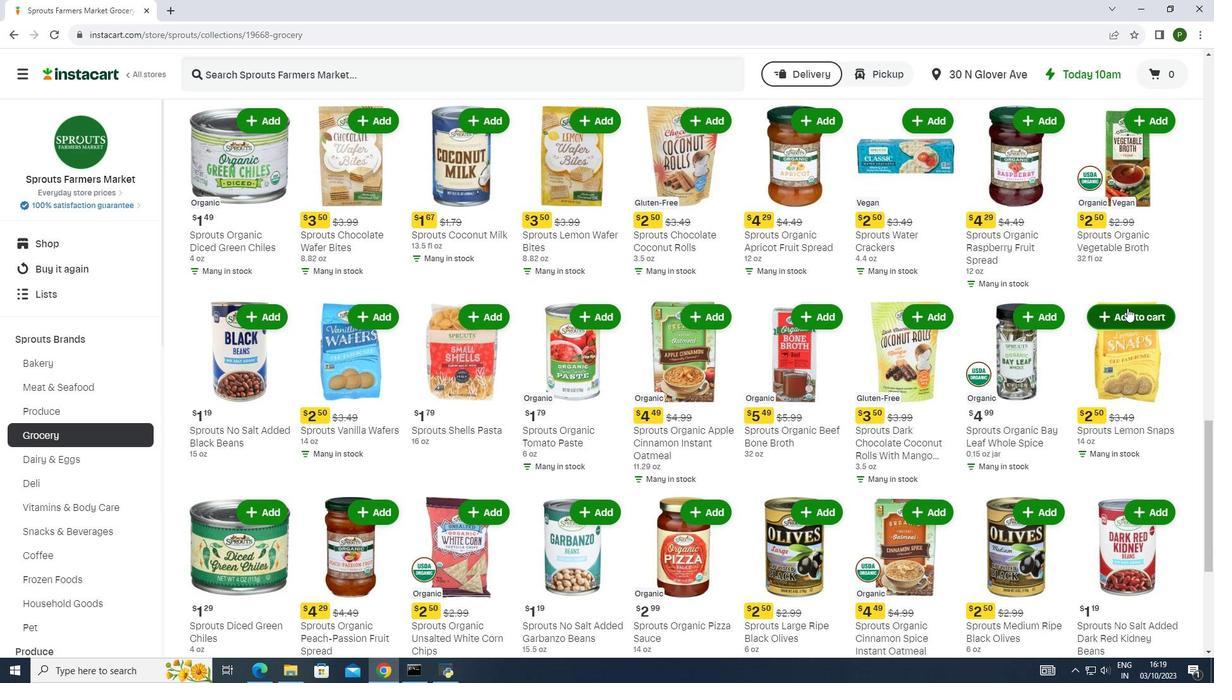 
